 Task: Email a spreadsheet to softage.1@softage.net as an "open office spreadsheet".
Action: Mouse moved to (55, 130)
Screenshot: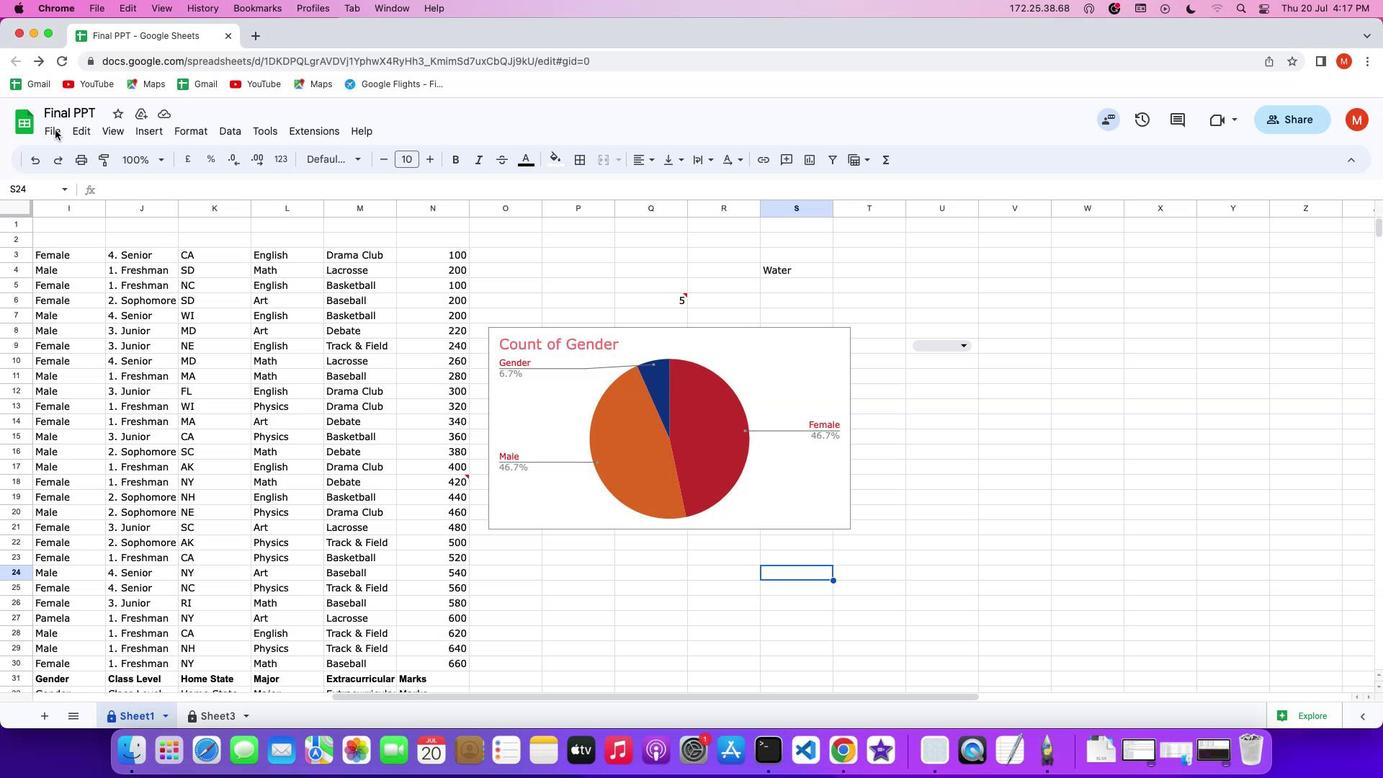
Action: Mouse pressed left at (55, 130)
Screenshot: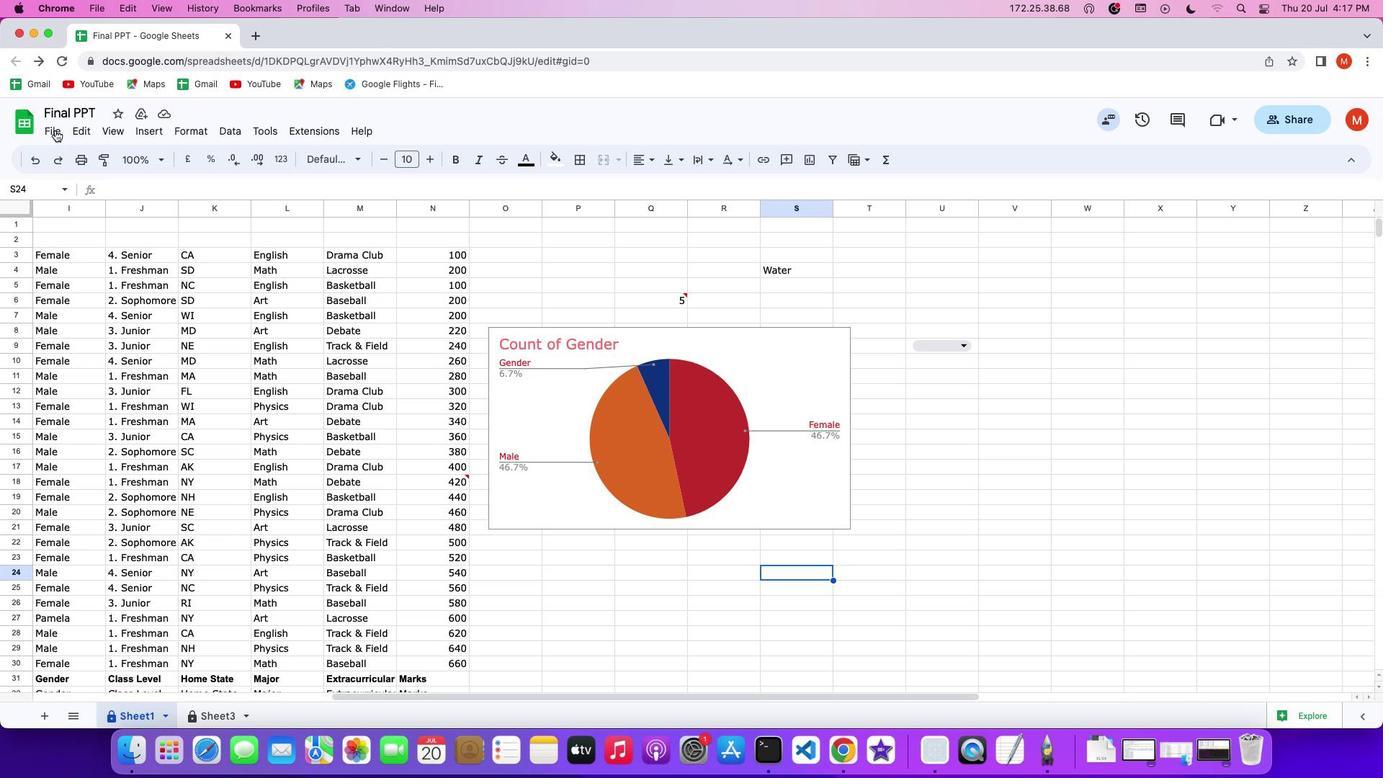 
Action: Mouse pressed left at (55, 130)
Screenshot: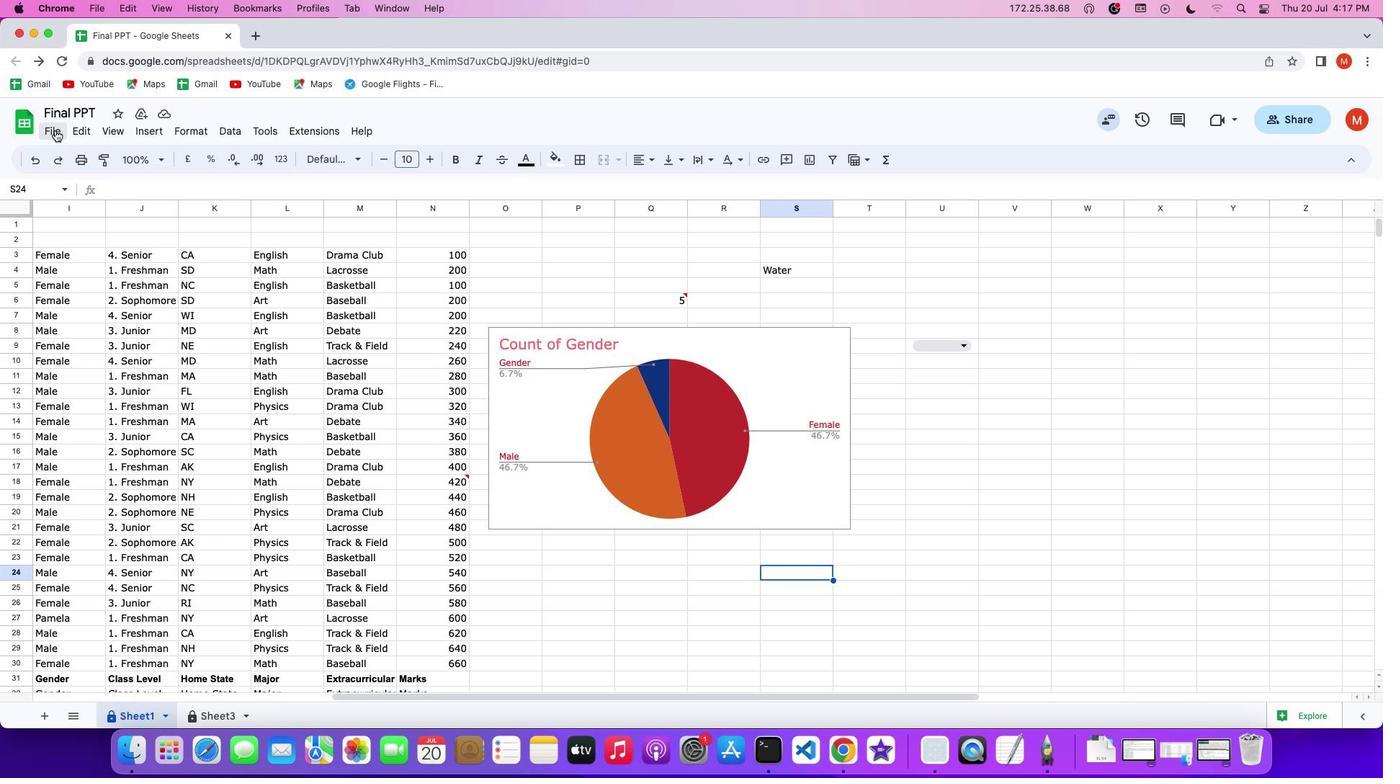 
Action: Mouse pressed left at (55, 130)
Screenshot: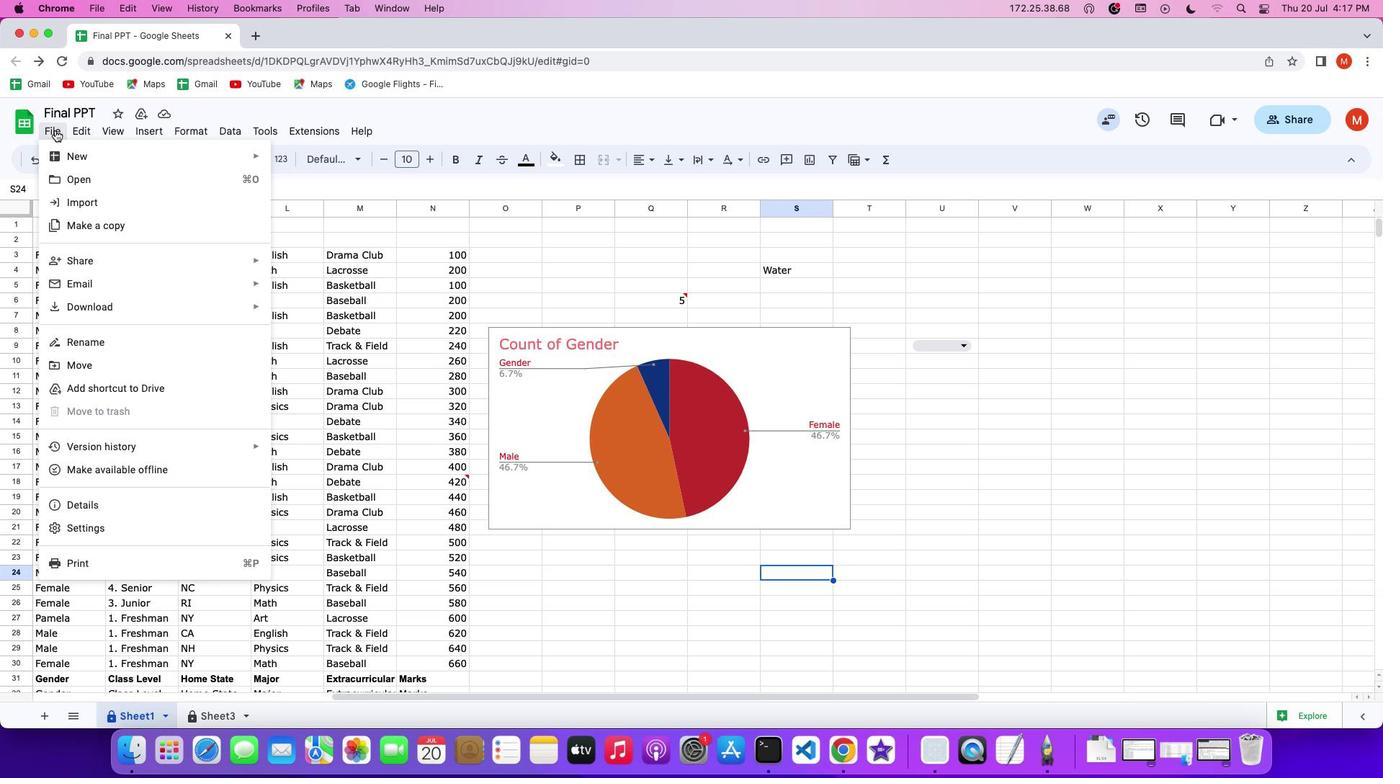 
Action: Mouse moved to (83, 290)
Screenshot: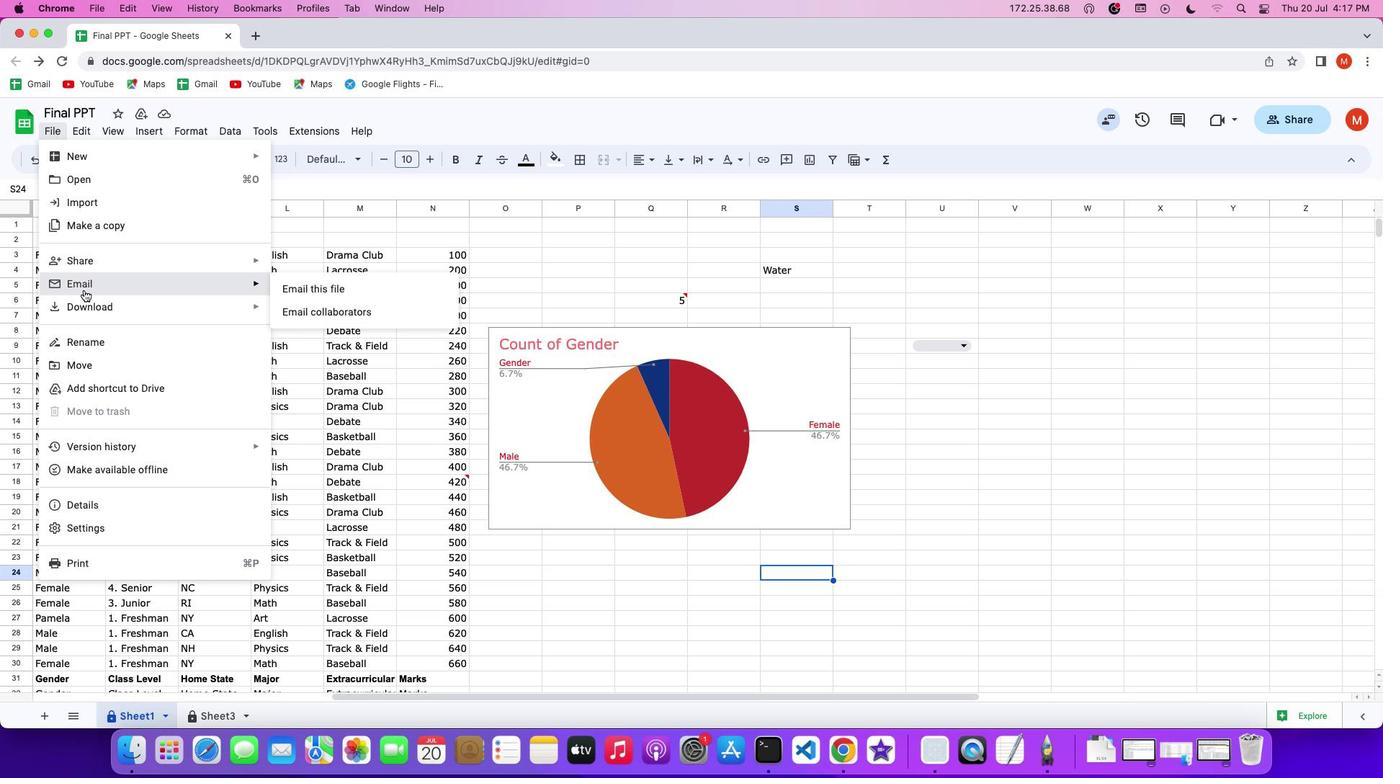 
Action: Mouse pressed left at (83, 290)
Screenshot: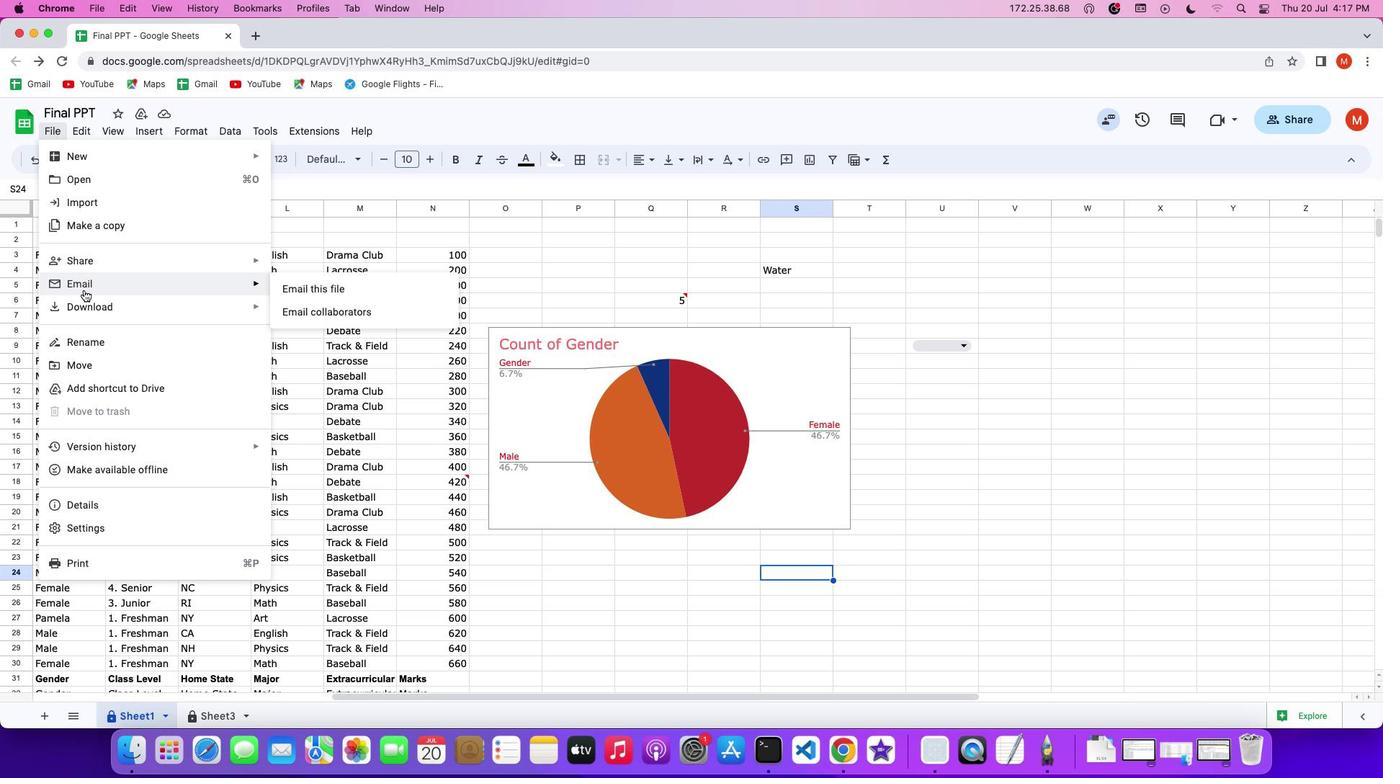 
Action: Mouse moved to (298, 285)
Screenshot: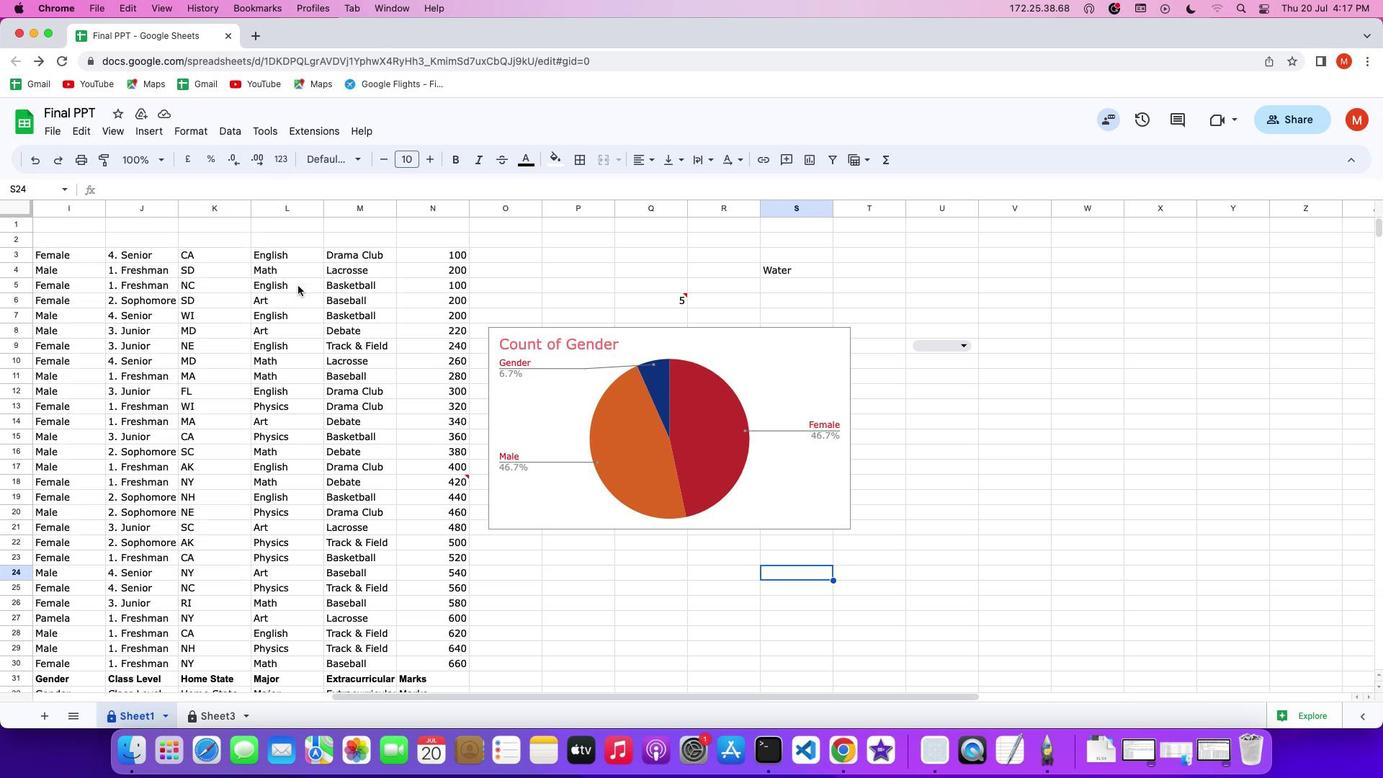 
Action: Mouse pressed left at (298, 285)
Screenshot: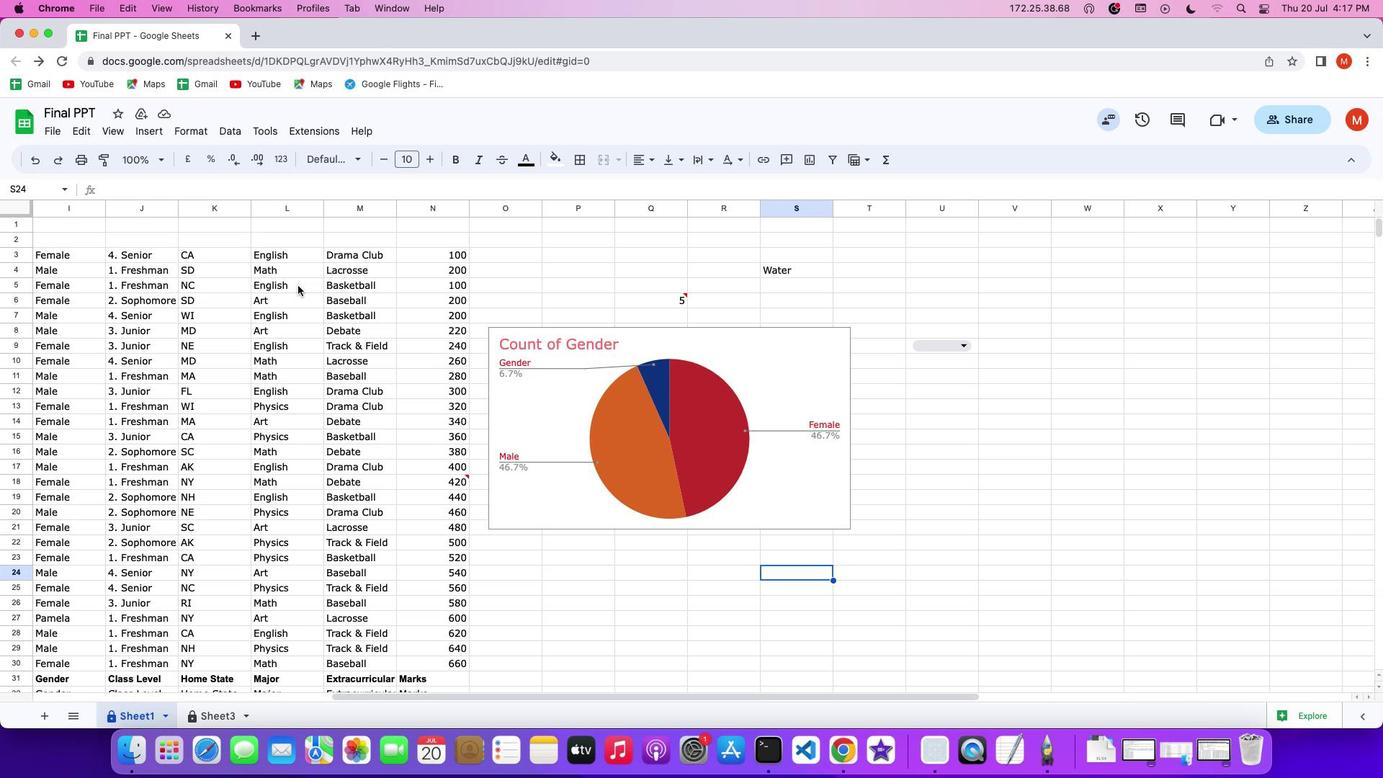 
Action: Mouse moved to (578, 337)
Screenshot: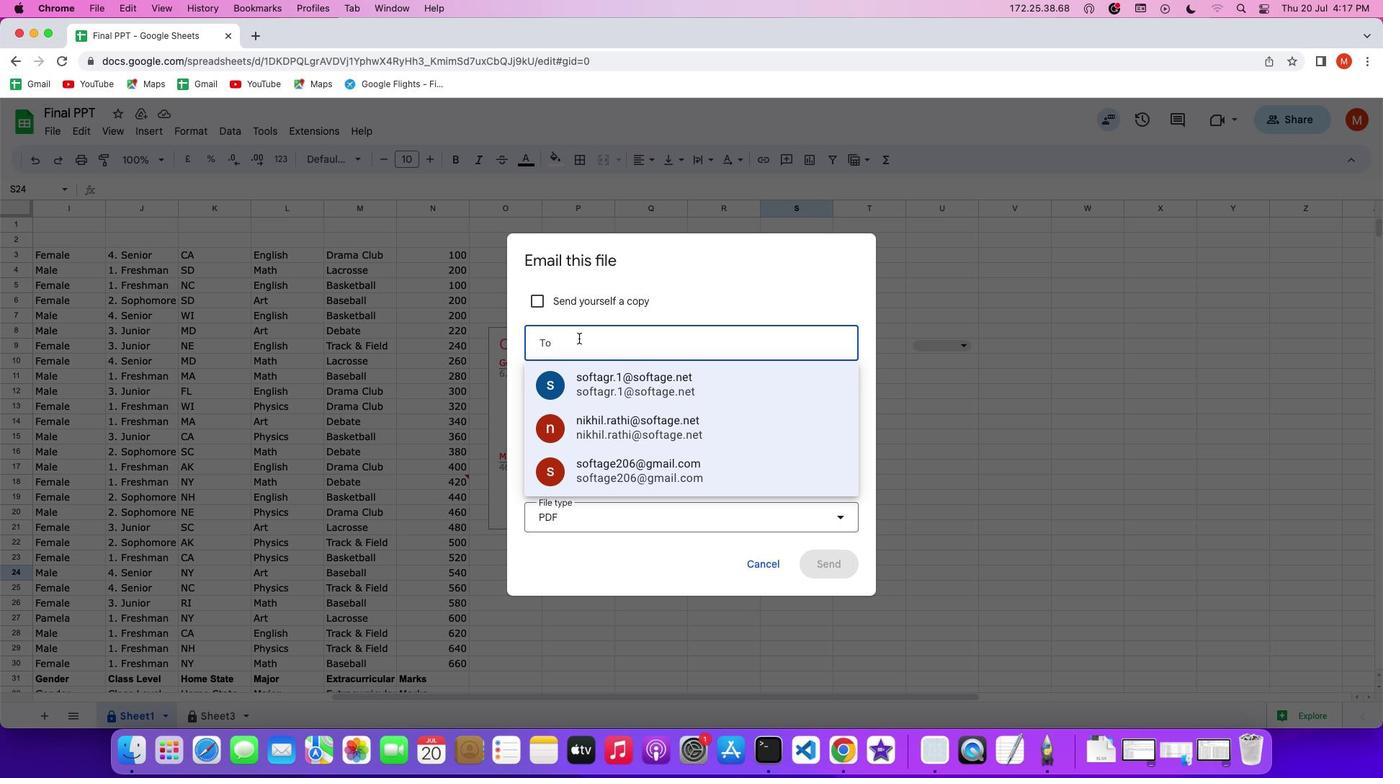 
Action: Mouse pressed left at (578, 337)
Screenshot: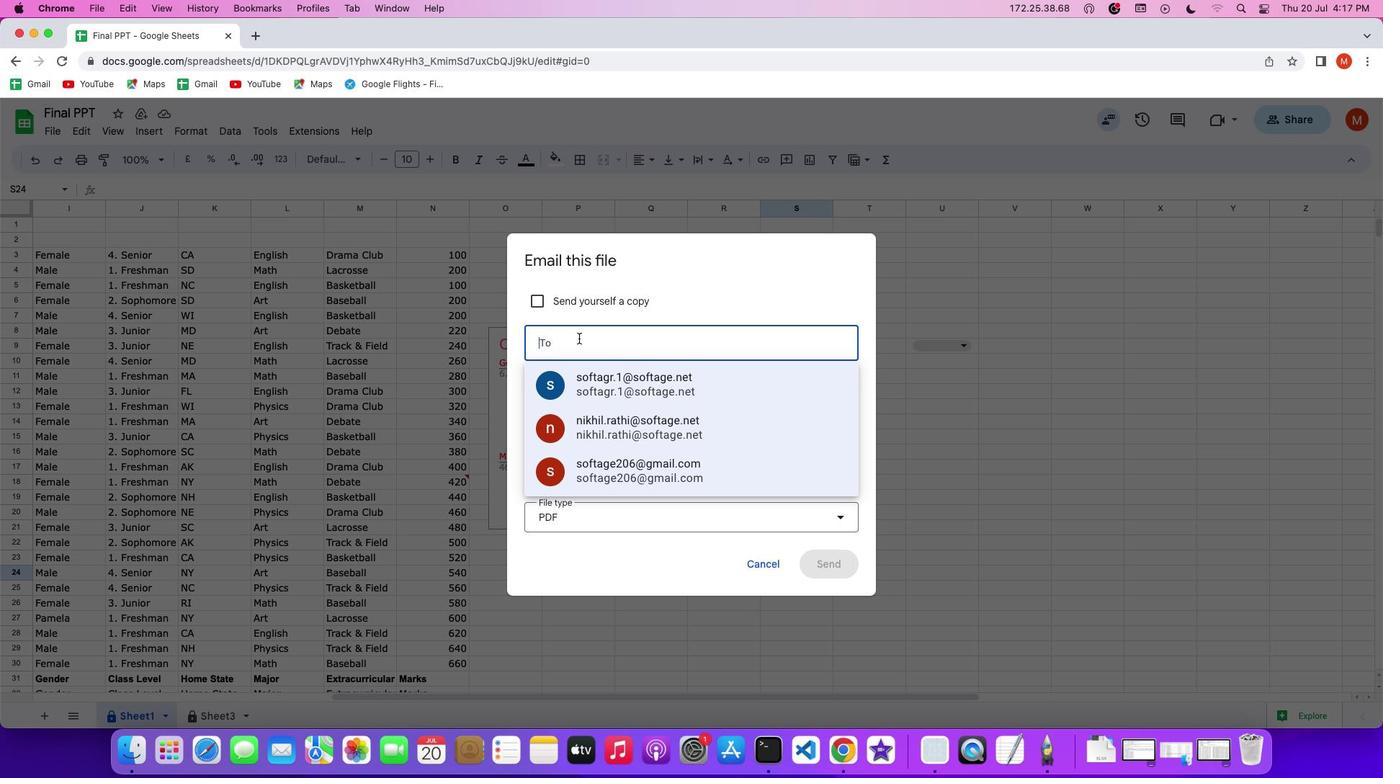 
Action: Key pressed 's''o''f''t''a''g''e''.''1'Key.shift_r'@''s''o''f''t''a''g''e''.''n''e''t'
Screenshot: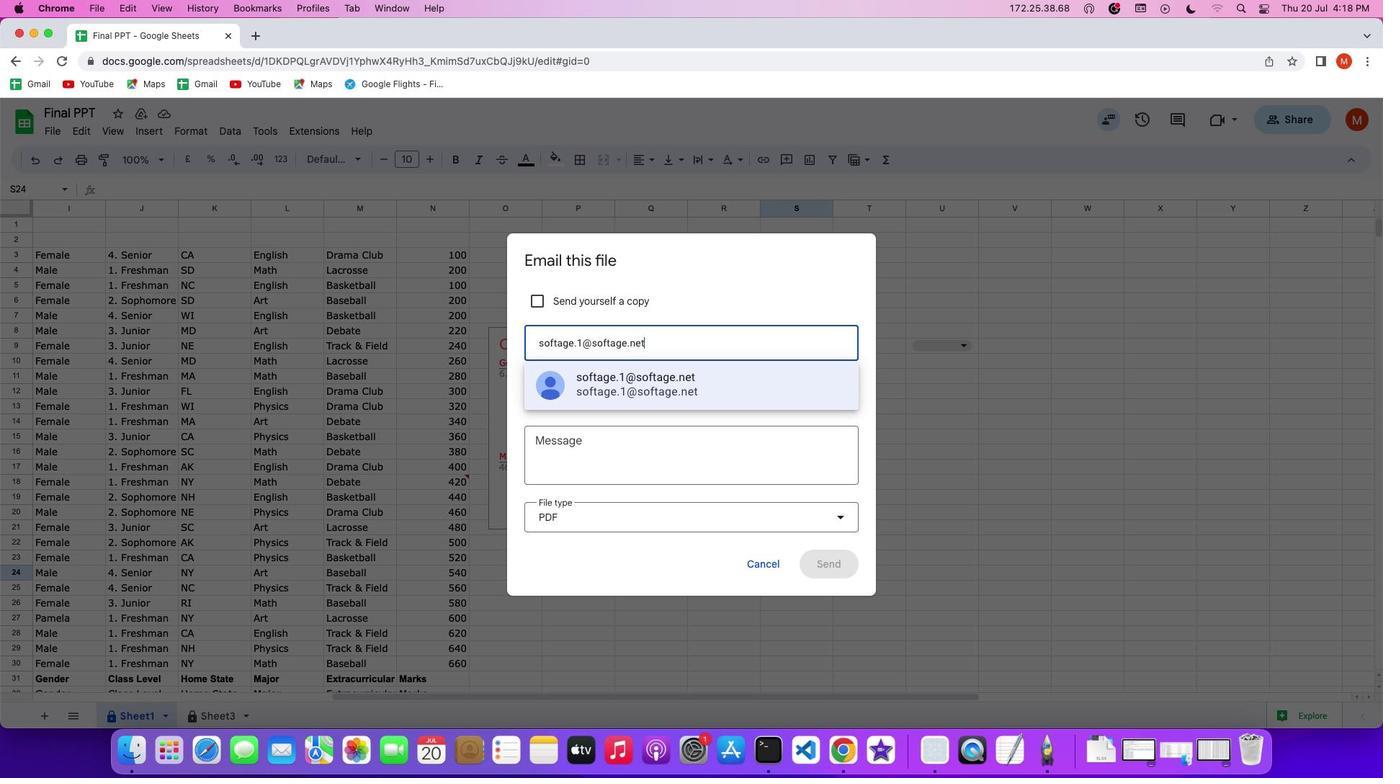 
Action: Mouse moved to (595, 381)
Screenshot: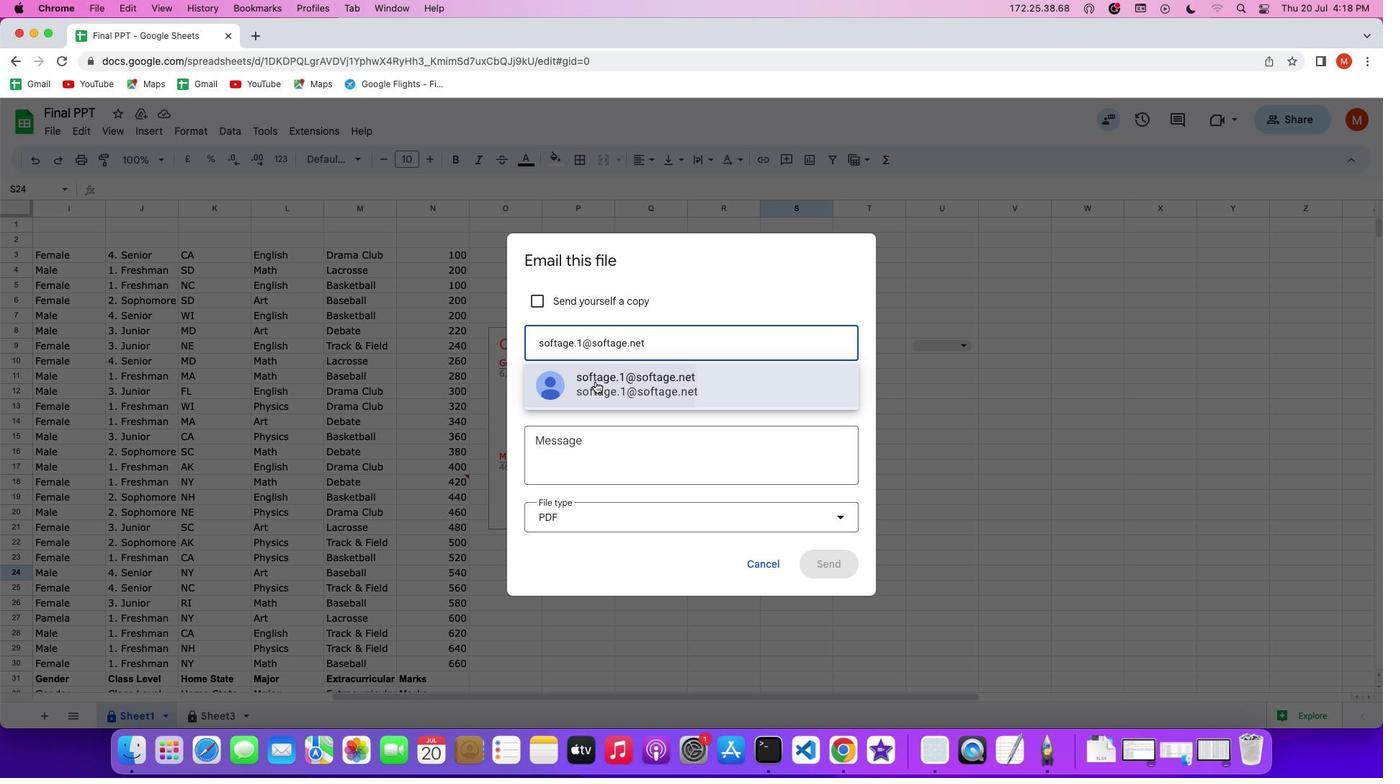 
Action: Mouse pressed left at (595, 381)
Screenshot: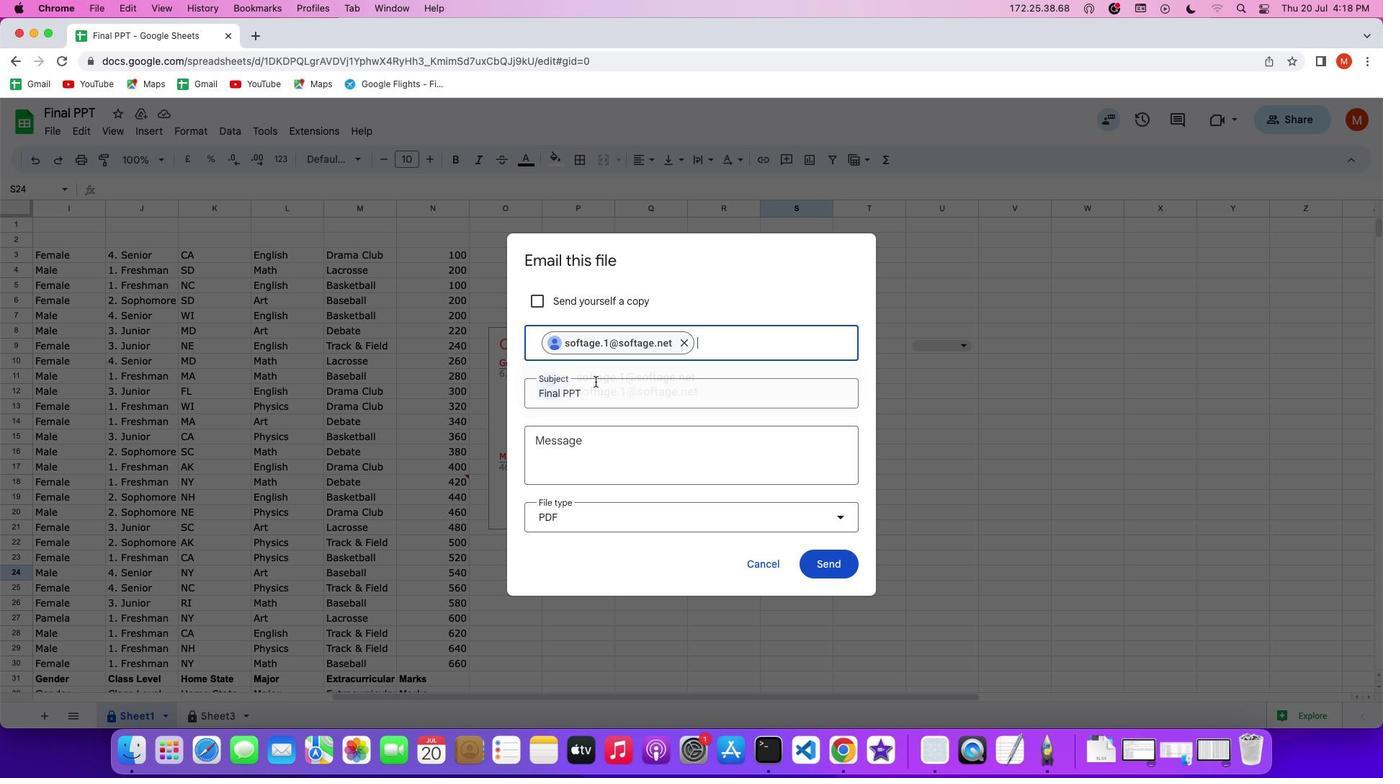 
Action: Mouse moved to (842, 516)
Screenshot: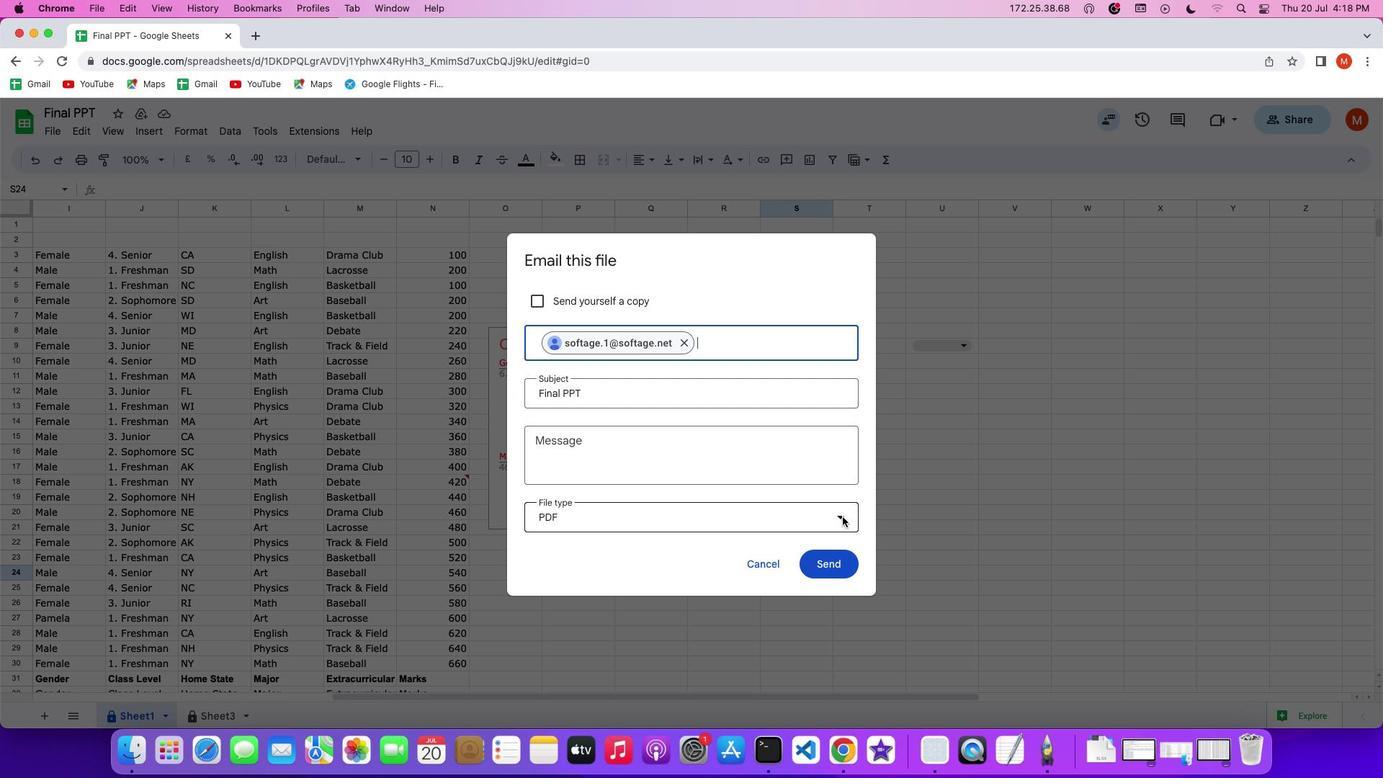 
Action: Mouse pressed left at (842, 516)
Screenshot: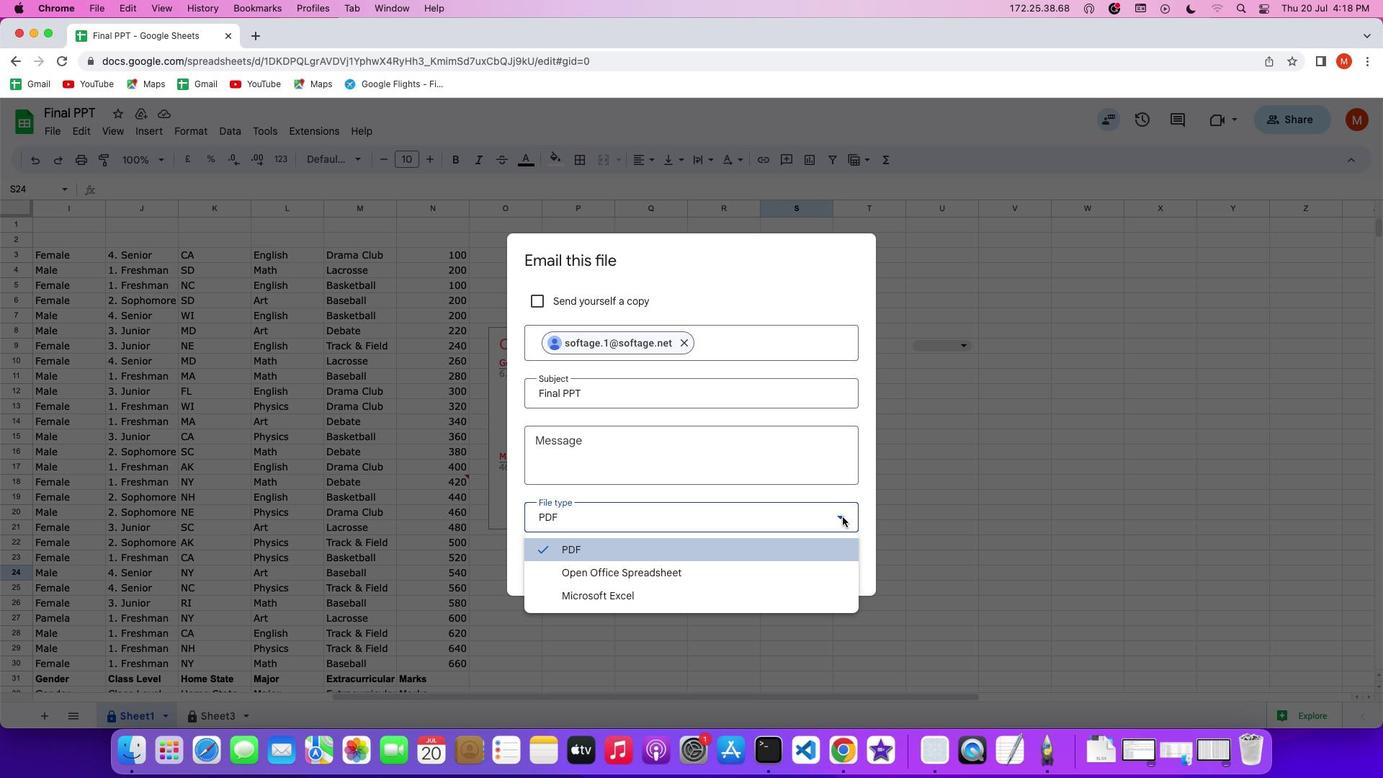 
Action: Mouse moved to (813, 573)
Screenshot: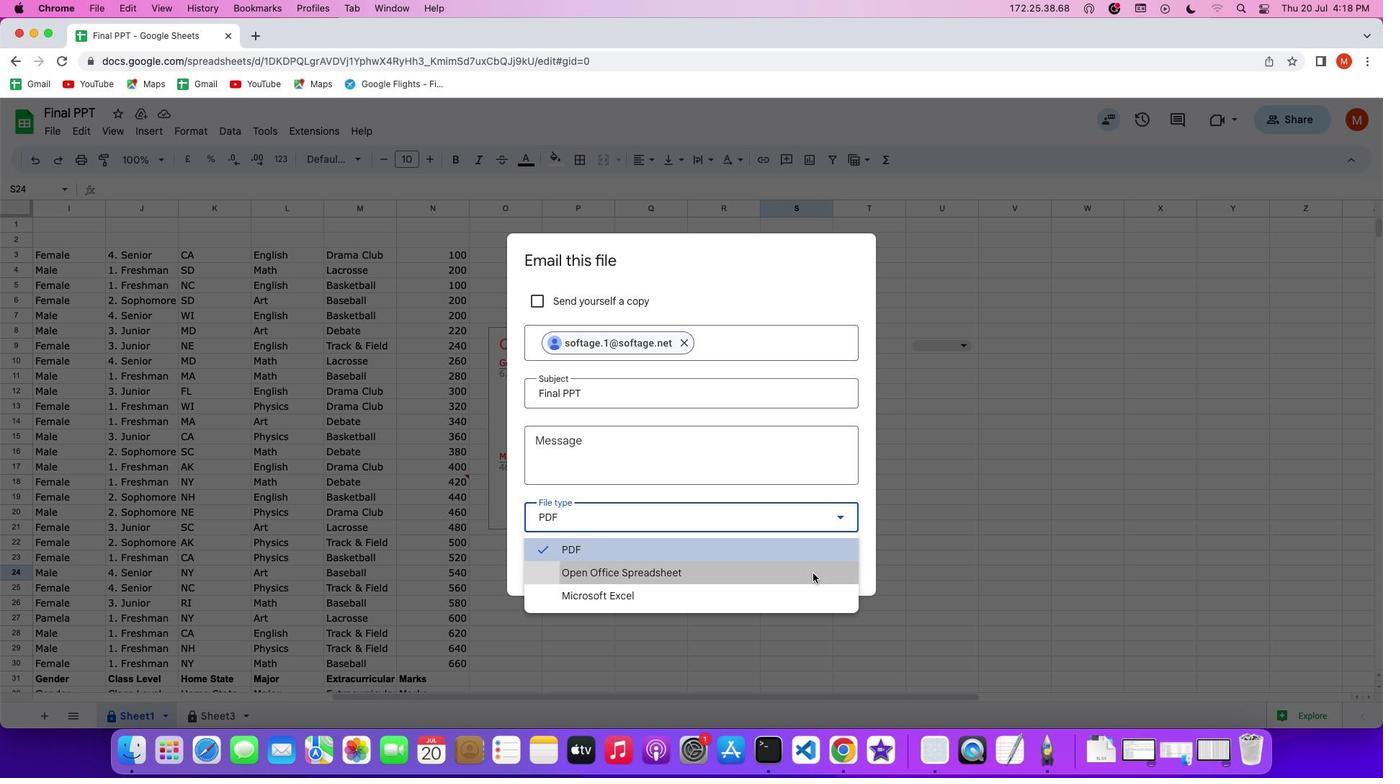 
Action: Mouse pressed left at (813, 573)
Screenshot: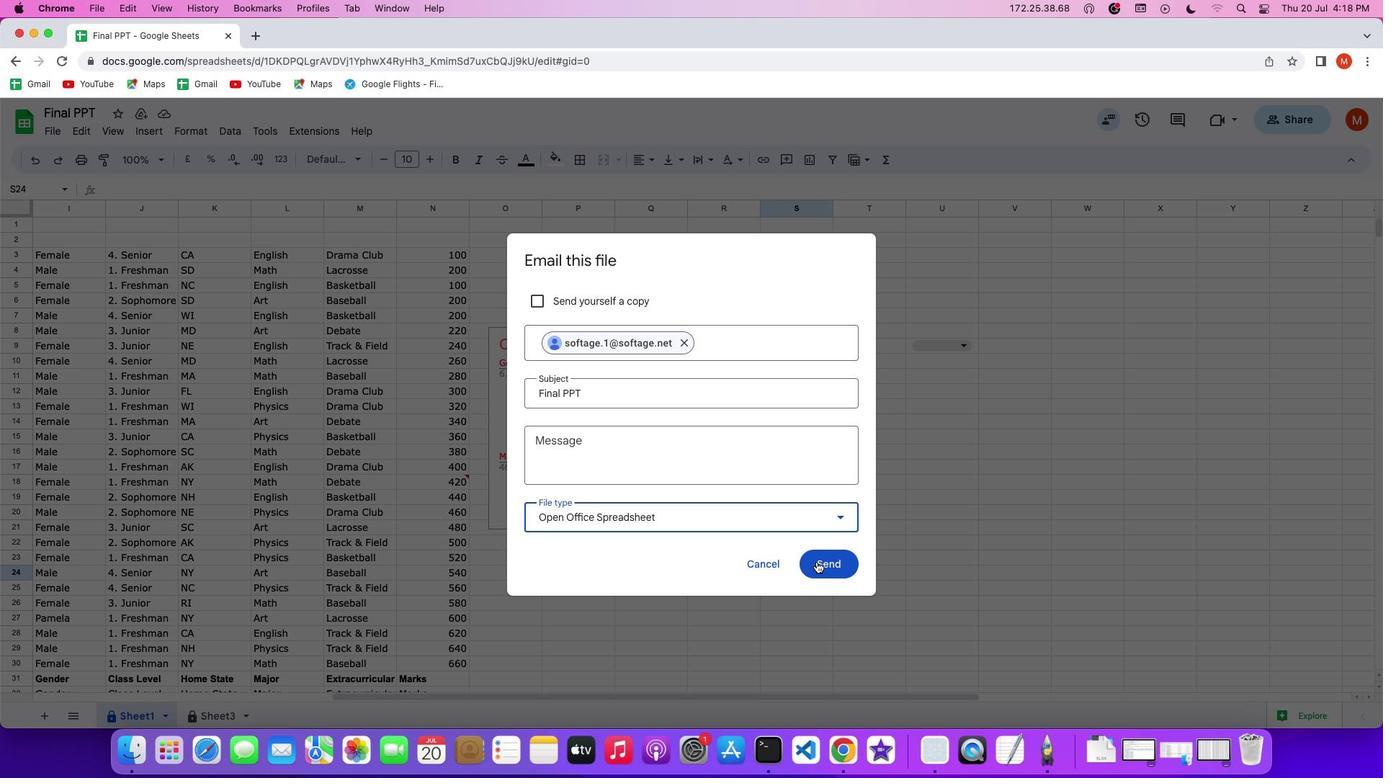 
Action: Mouse moved to (819, 558)
Screenshot: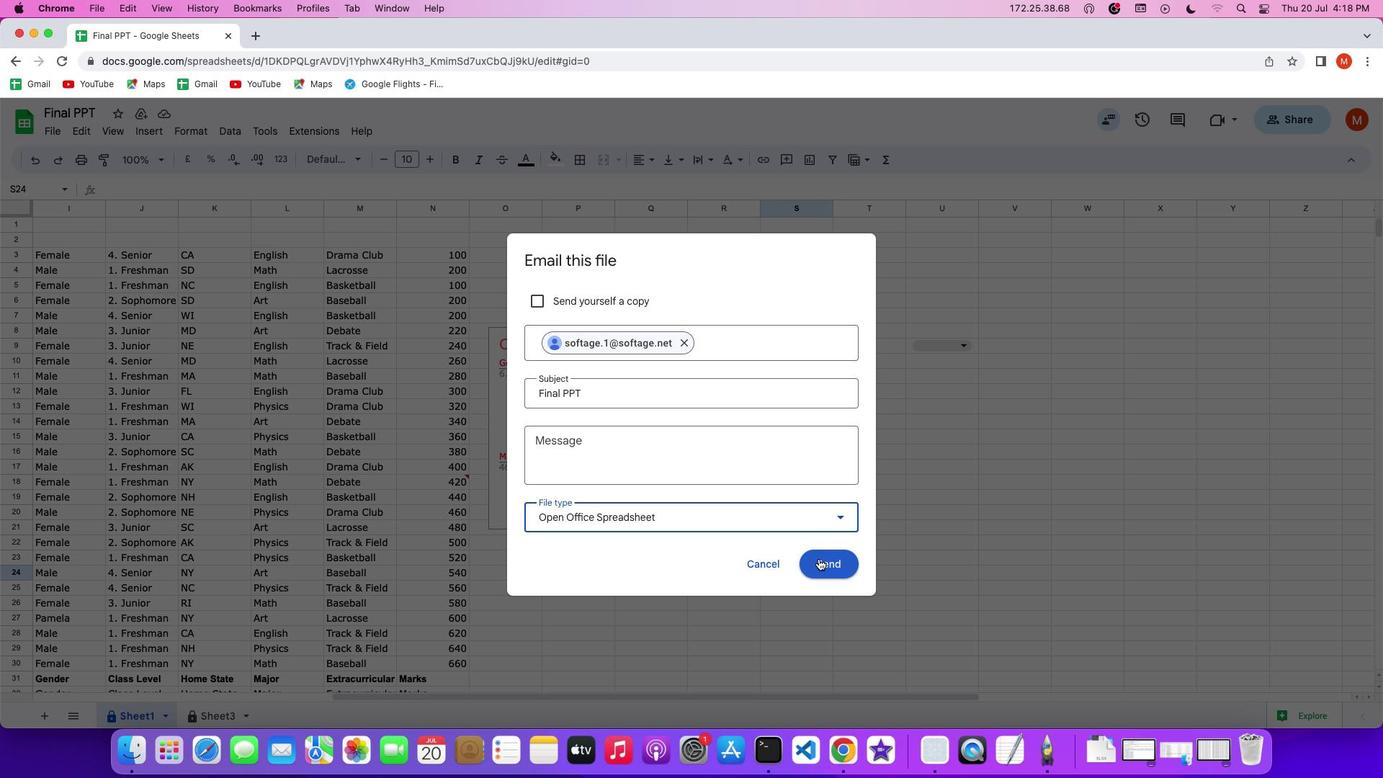 
